 Task: Look for products in the category "Chicken" from the brand "Marys Chicken".
Action: Mouse moved to (22, 107)
Screenshot: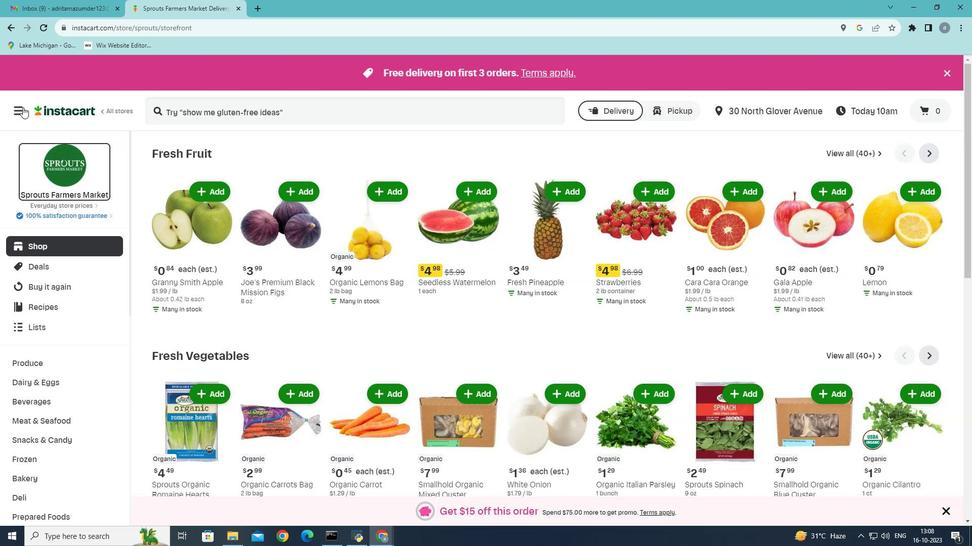 
Action: Mouse pressed left at (22, 107)
Screenshot: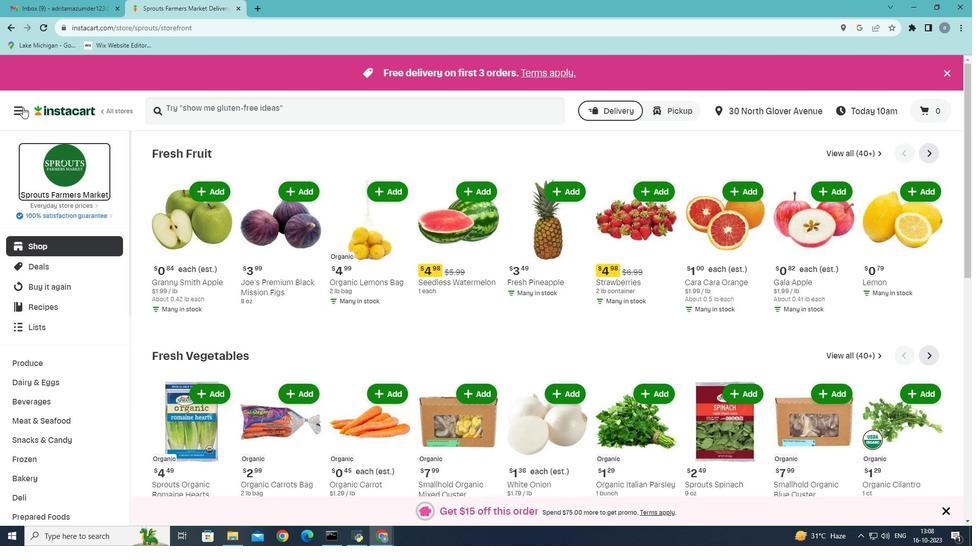 
Action: Mouse moved to (48, 297)
Screenshot: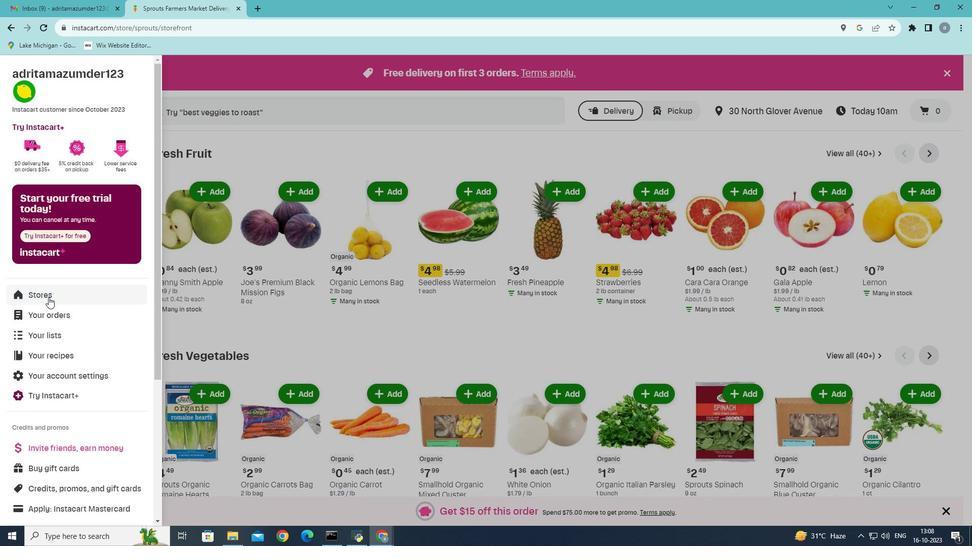 
Action: Mouse pressed left at (48, 297)
Screenshot: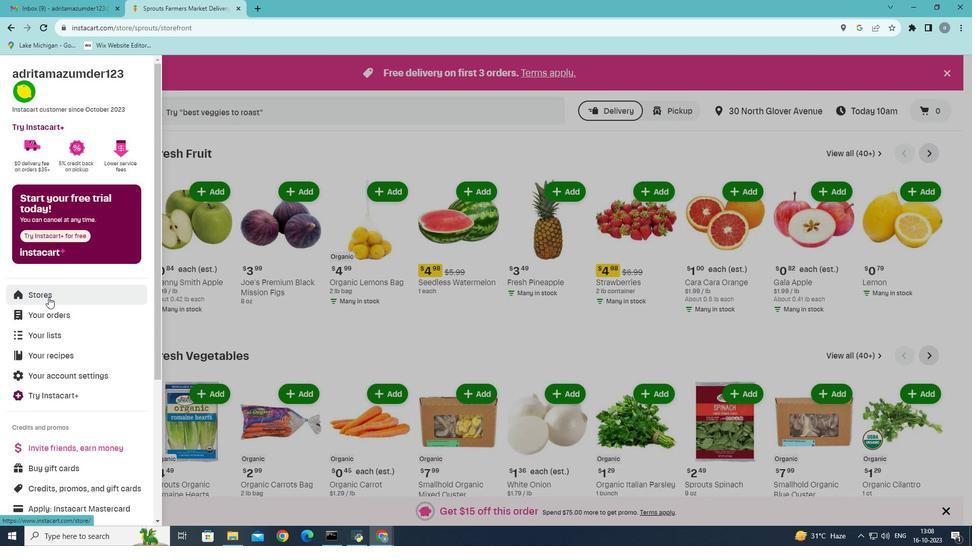 
Action: Mouse moved to (242, 111)
Screenshot: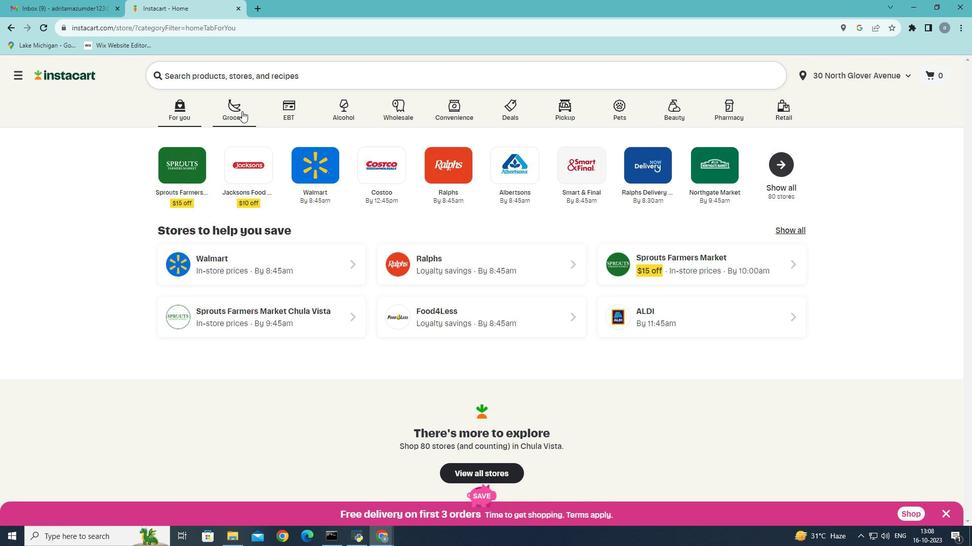 
Action: Mouse pressed left at (242, 111)
Screenshot: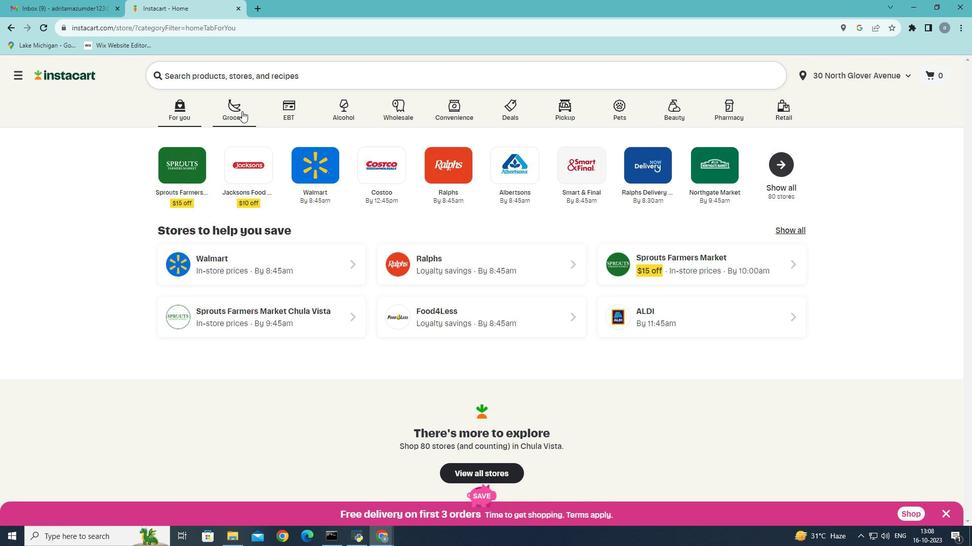 
Action: Mouse moved to (717, 246)
Screenshot: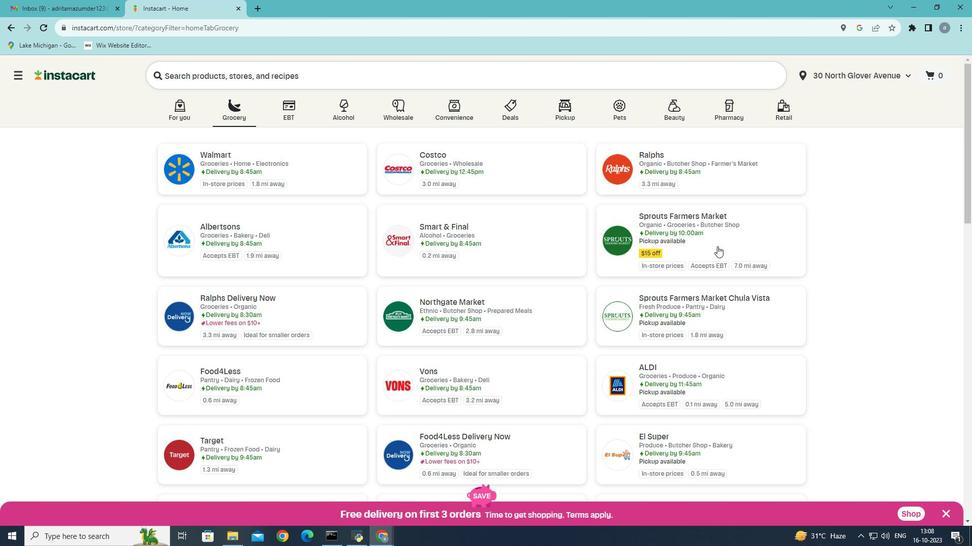 
Action: Mouse pressed left at (717, 246)
Screenshot: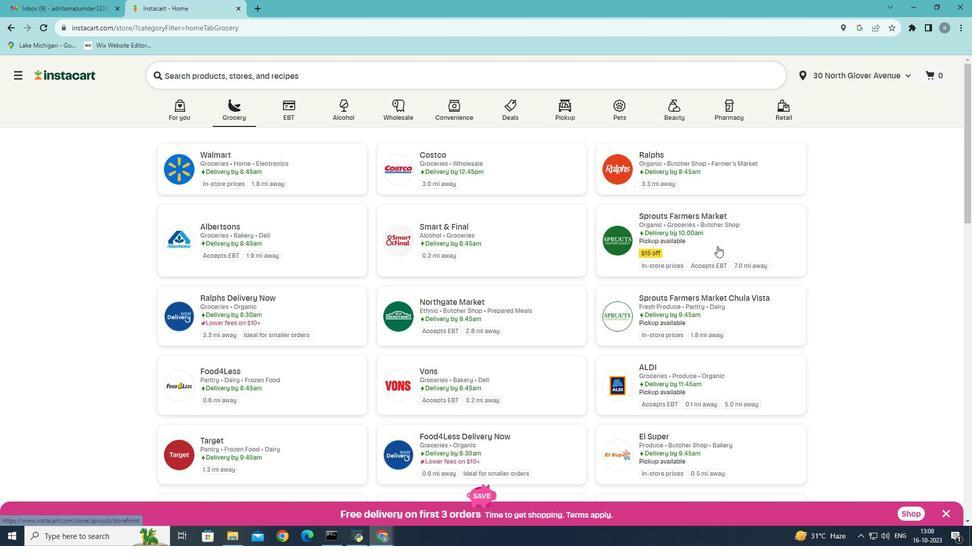 
Action: Mouse moved to (50, 424)
Screenshot: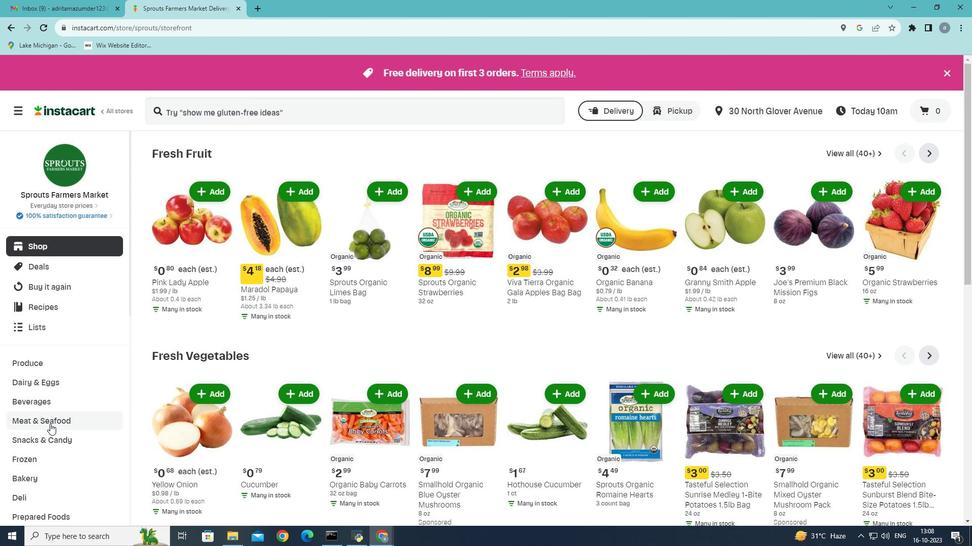 
Action: Mouse pressed left at (50, 424)
Screenshot: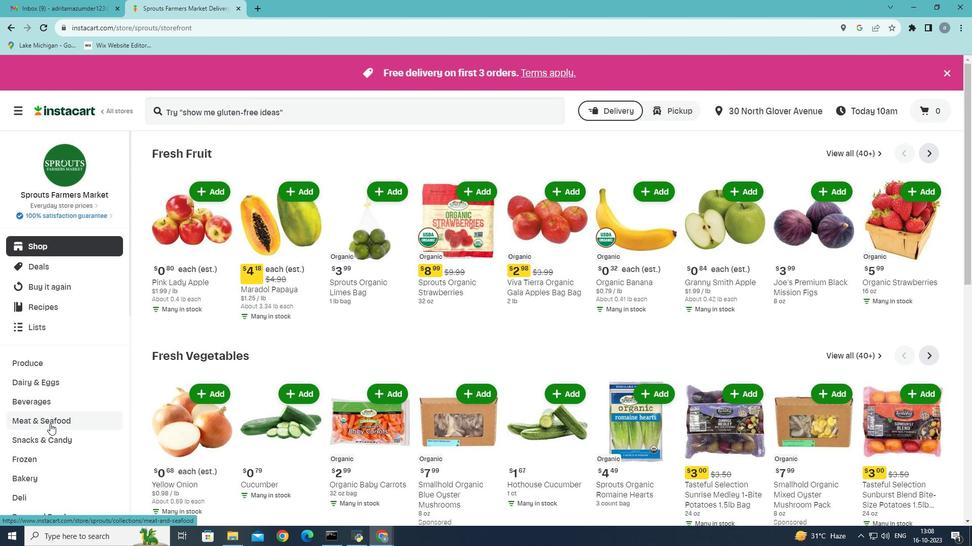 
Action: Mouse moved to (251, 176)
Screenshot: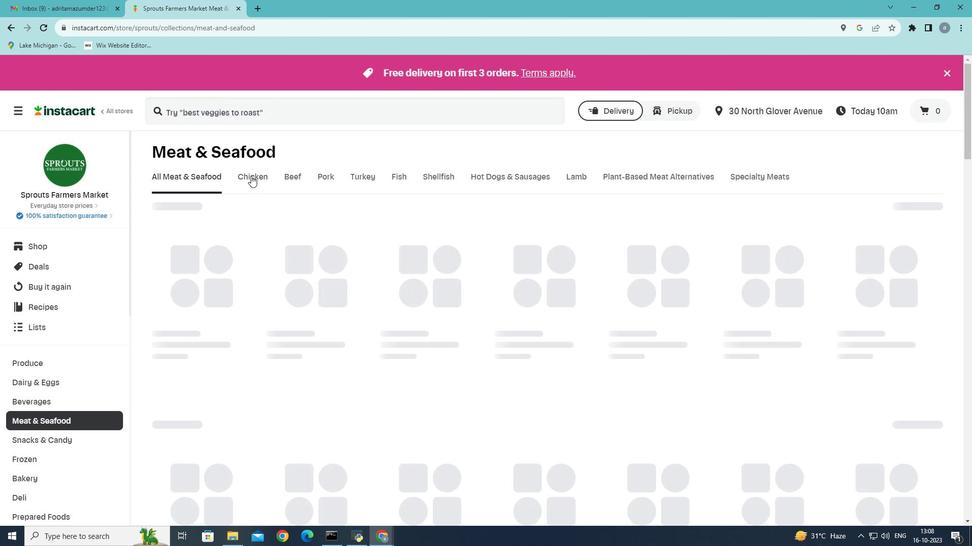 
Action: Mouse pressed left at (251, 176)
Screenshot: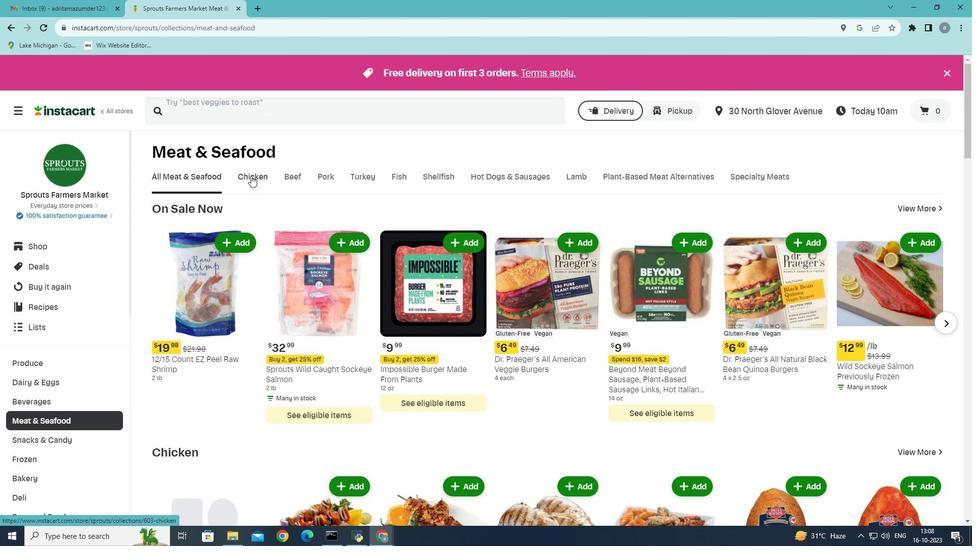 
Action: Mouse moved to (344, 260)
Screenshot: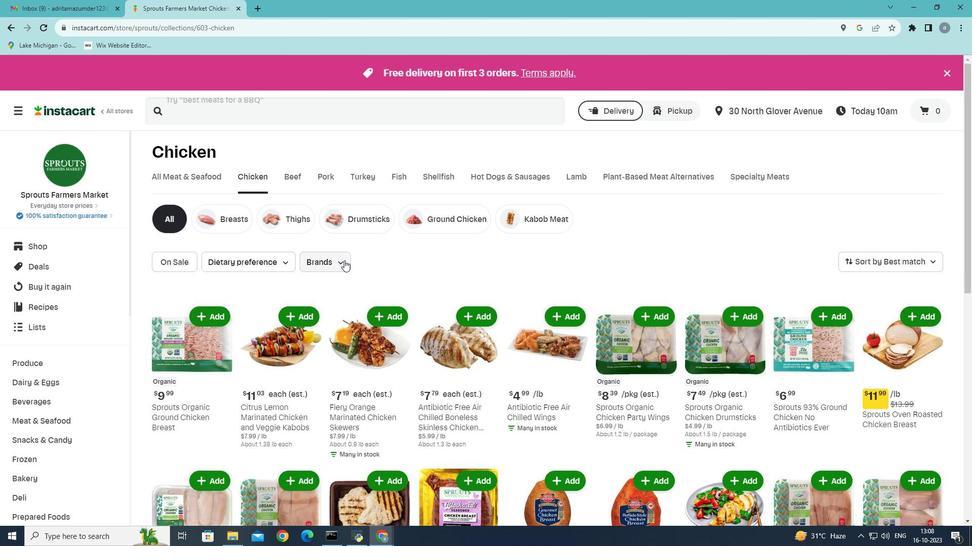 
Action: Mouse pressed left at (344, 260)
Screenshot: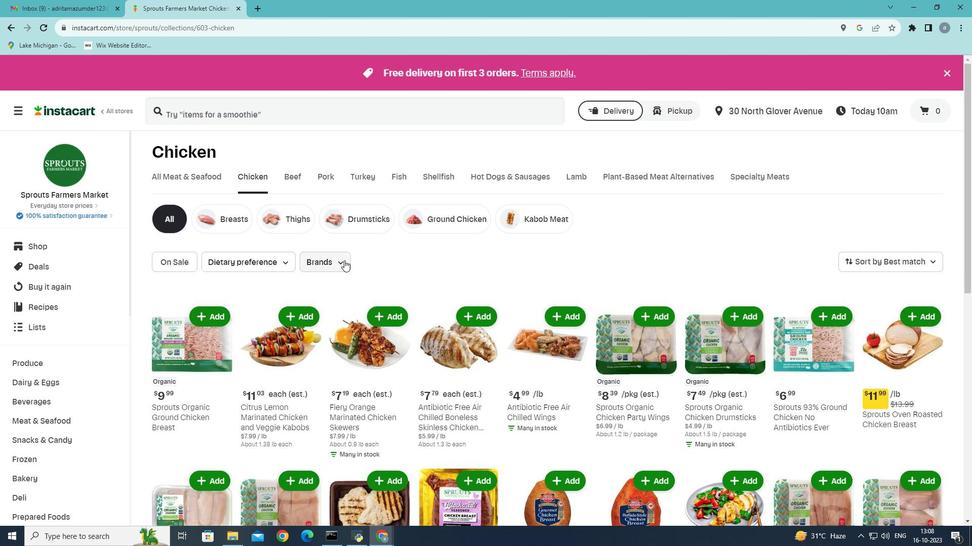 
Action: Mouse moved to (320, 366)
Screenshot: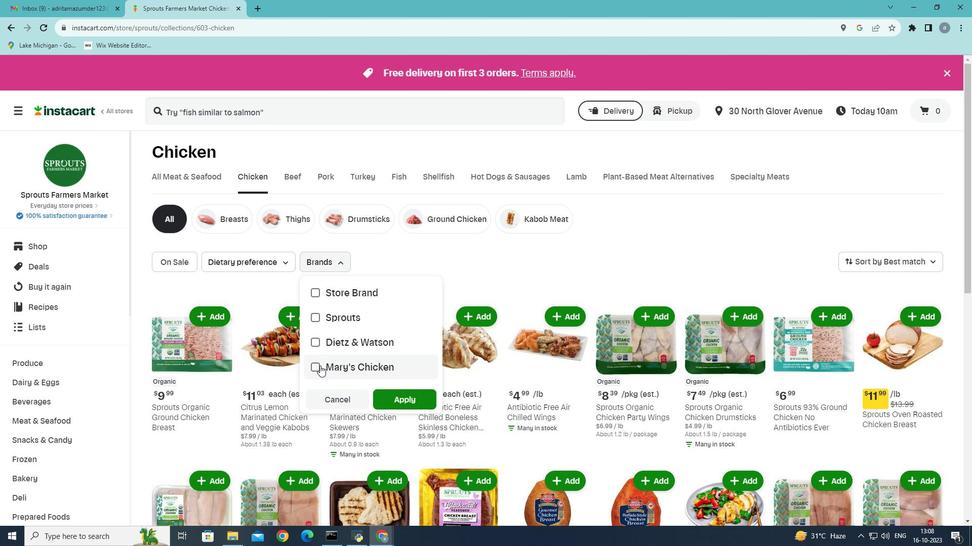 
Action: Mouse pressed left at (320, 366)
Screenshot: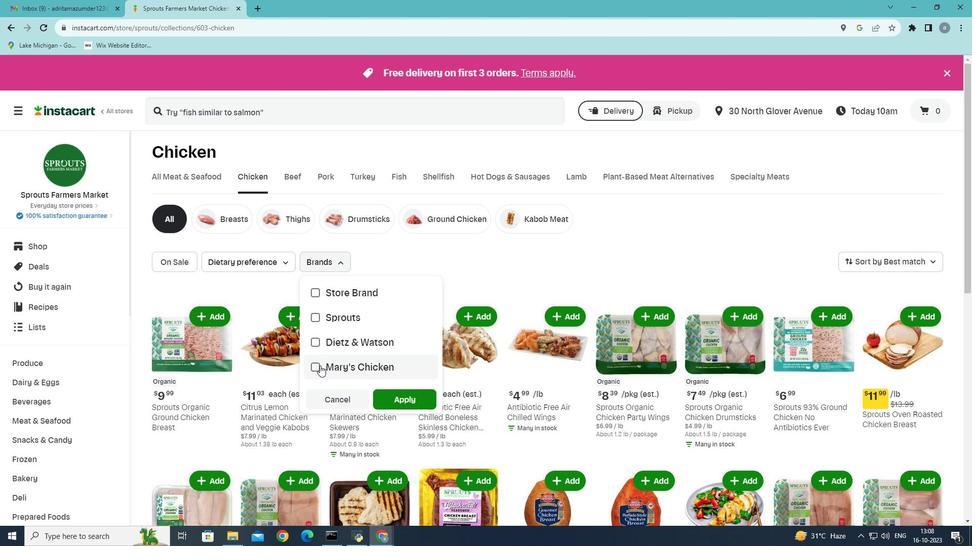 
Action: Mouse moved to (407, 401)
Screenshot: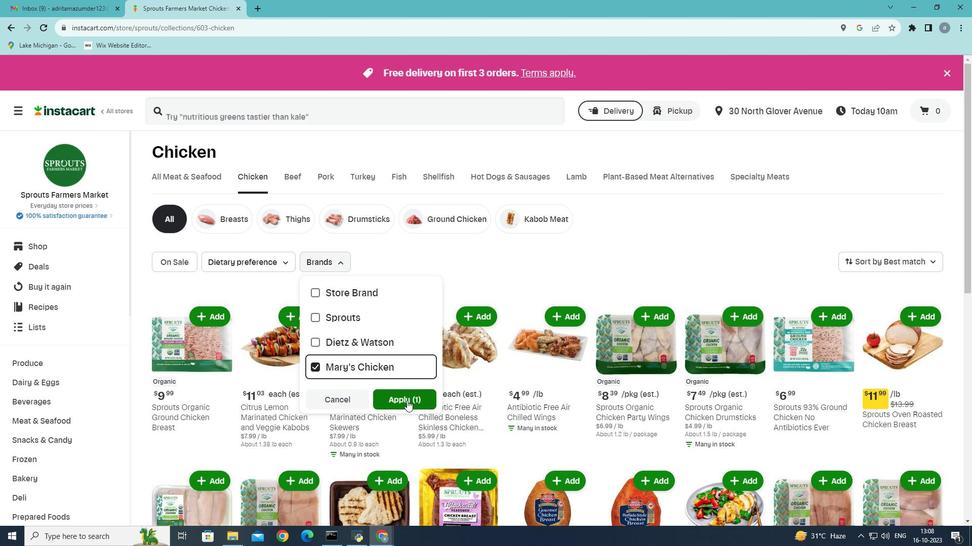 
Action: Mouse pressed left at (407, 401)
Screenshot: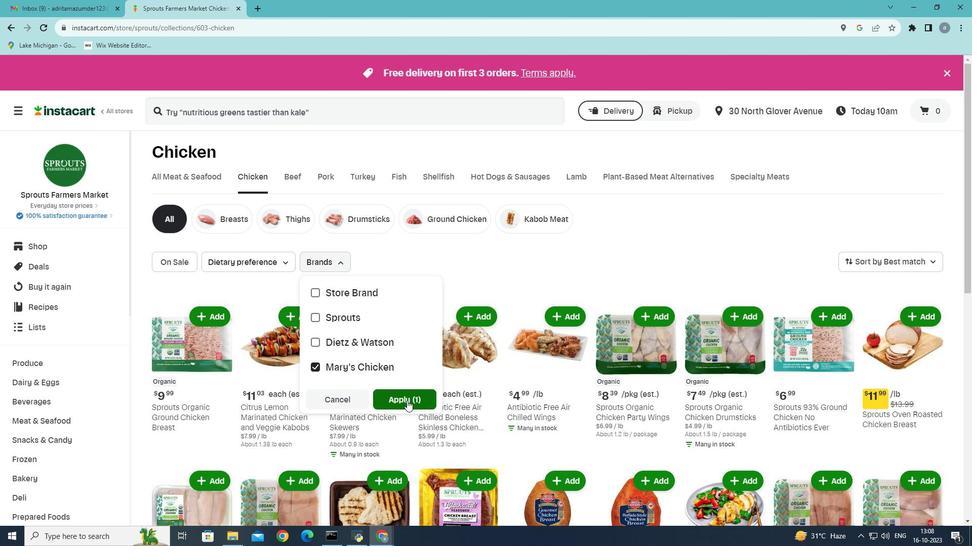 
Action: Mouse moved to (369, 380)
Screenshot: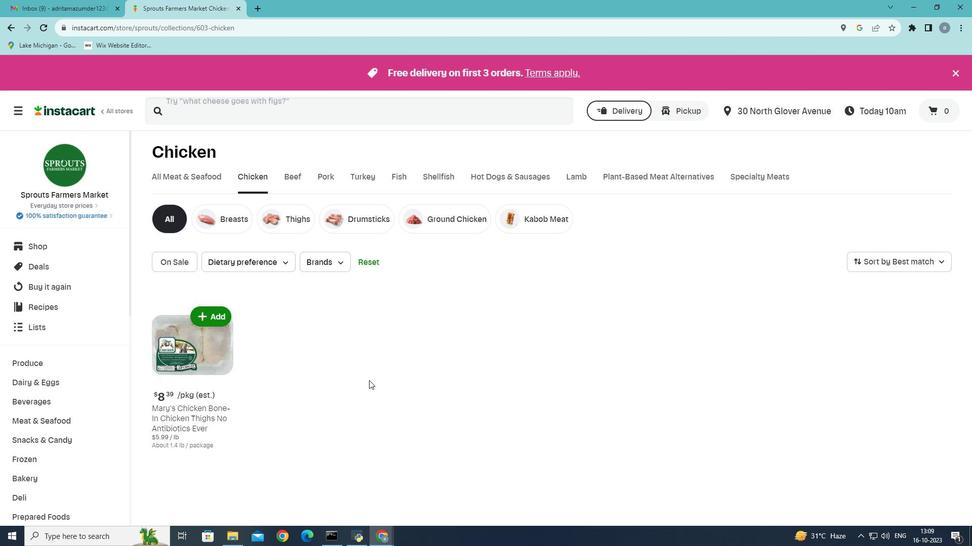 
